 Task: Zoom the drawing page by 100%.
Action: Mouse moved to (197, 67)
Screenshot: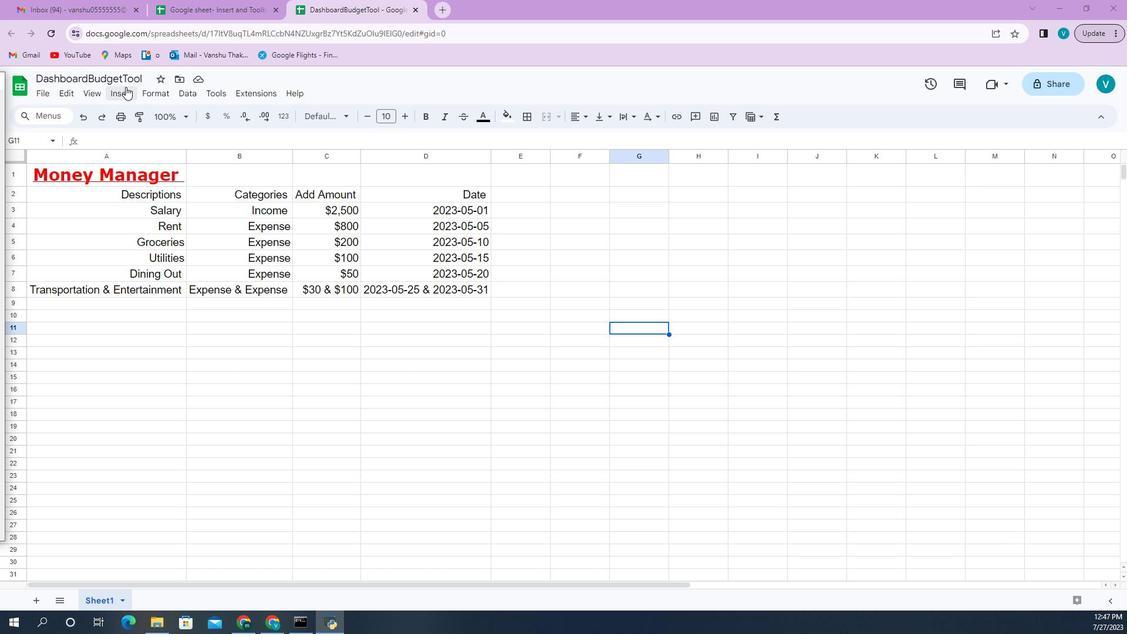 
Action: Mouse pressed left at (197, 67)
Screenshot: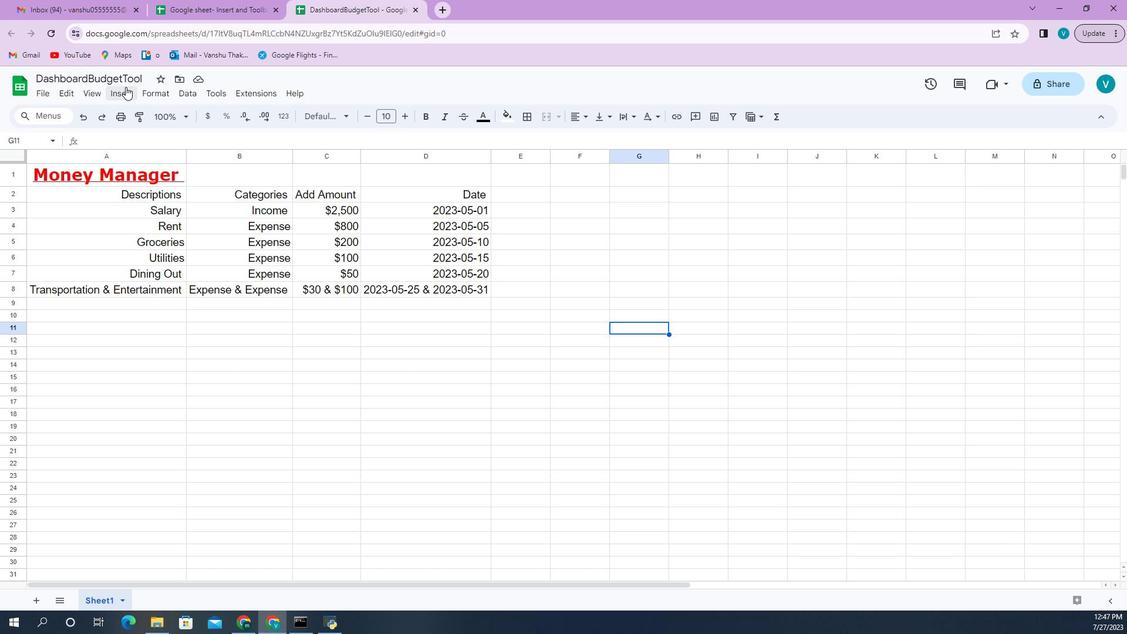 
Action: Mouse moved to (207, 255)
Screenshot: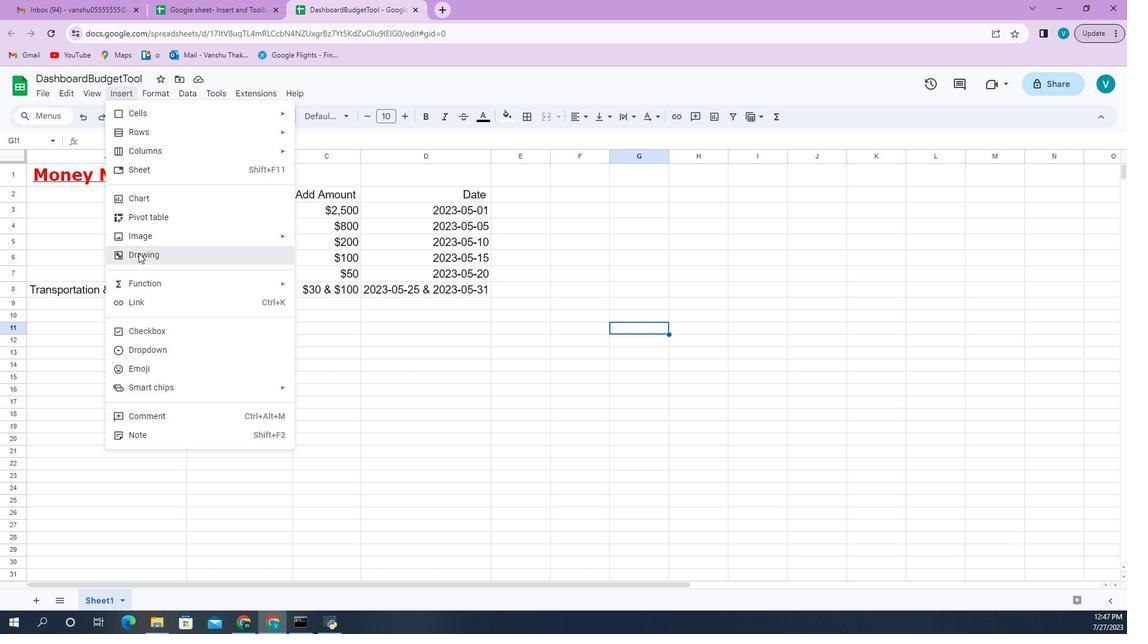 
Action: Mouse pressed left at (207, 255)
Screenshot: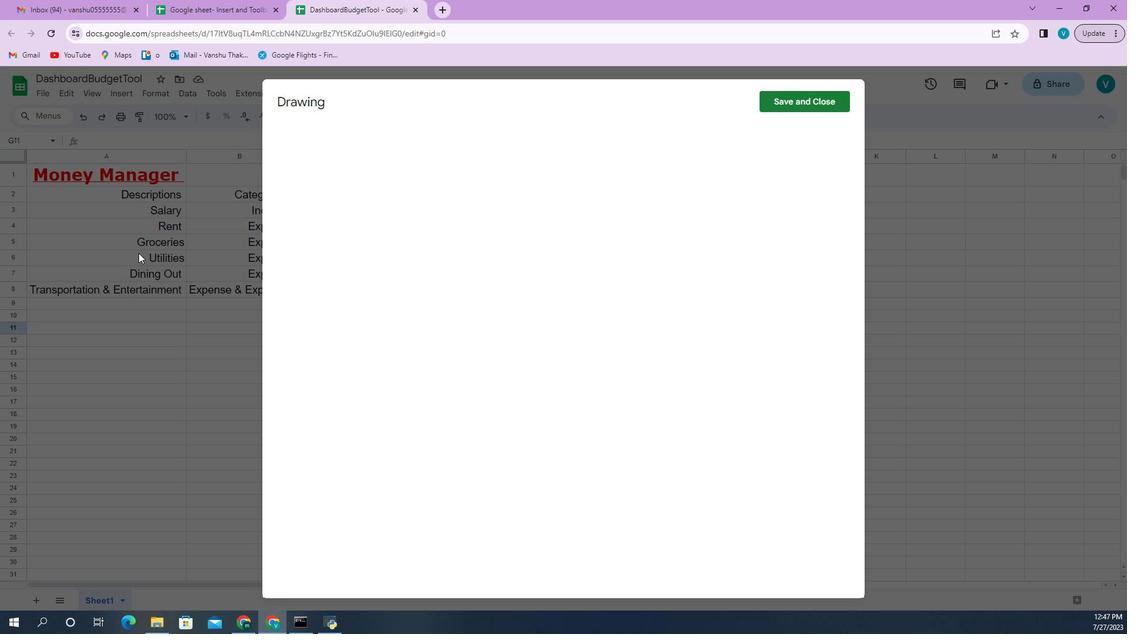 
Action: Mouse moved to (413, 118)
Screenshot: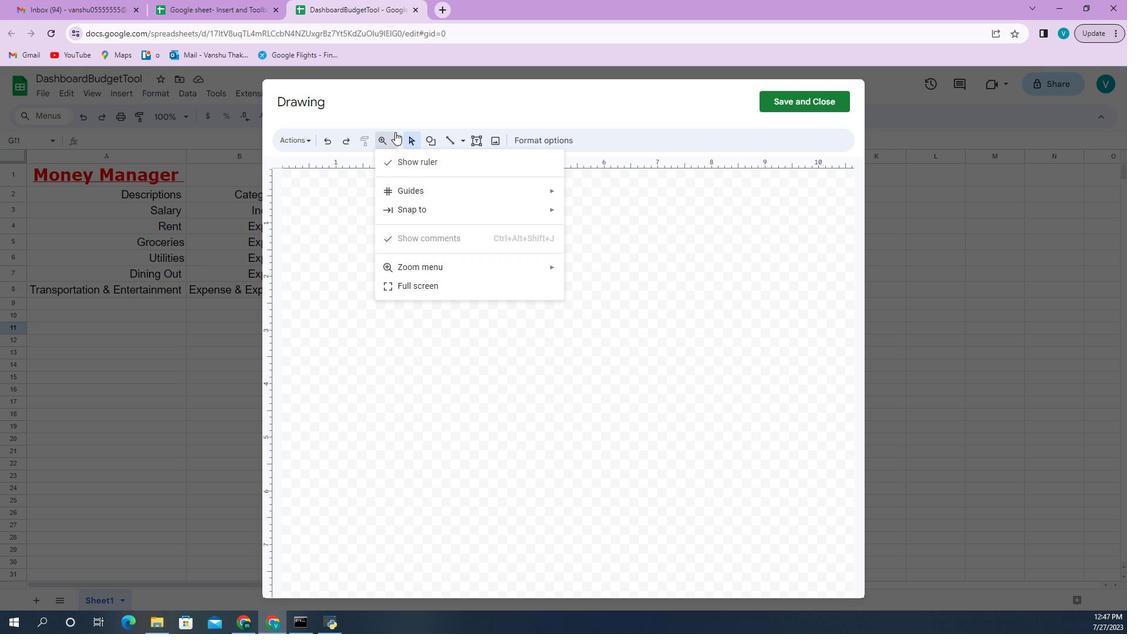 
Action: Mouse pressed left at (413, 118)
Screenshot: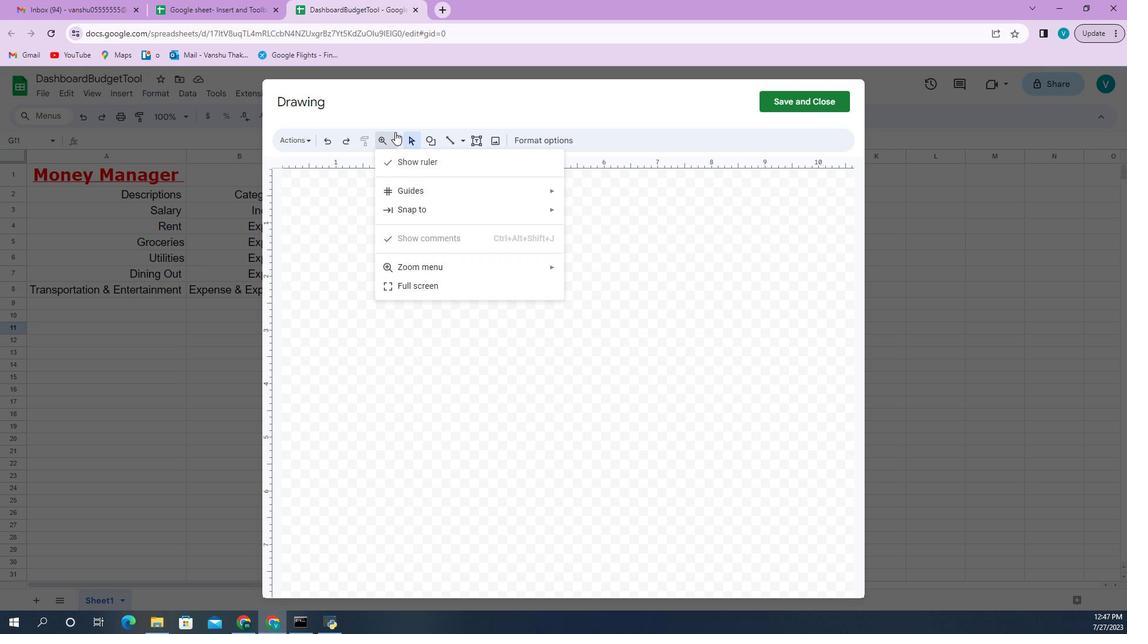 
Action: Mouse moved to (426, 268)
Screenshot: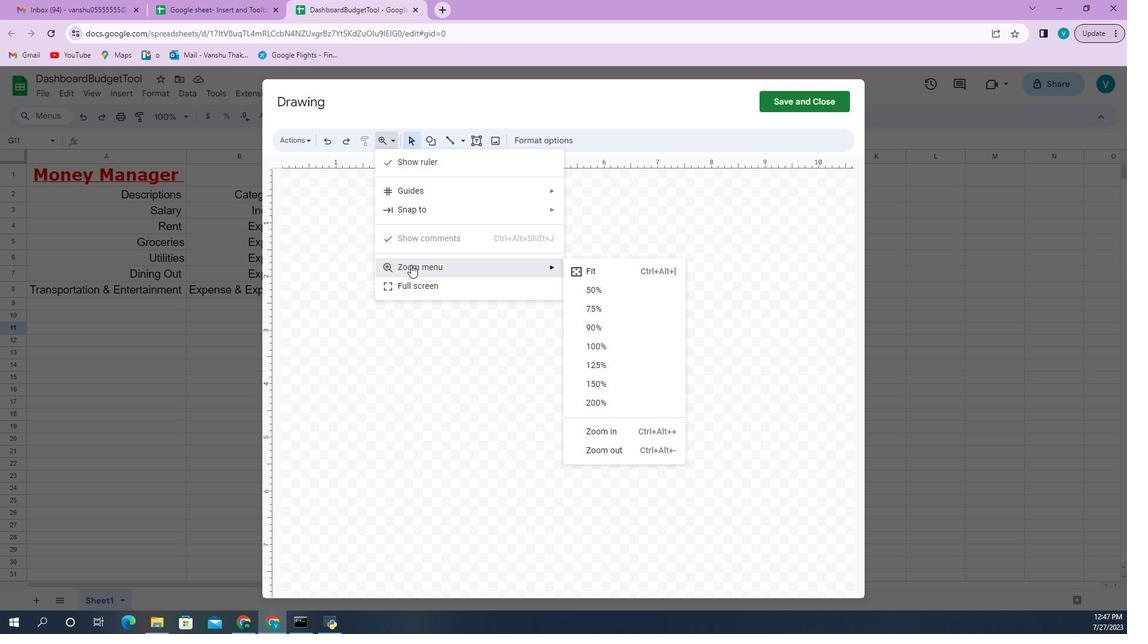 
Action: Mouse pressed left at (426, 268)
Screenshot: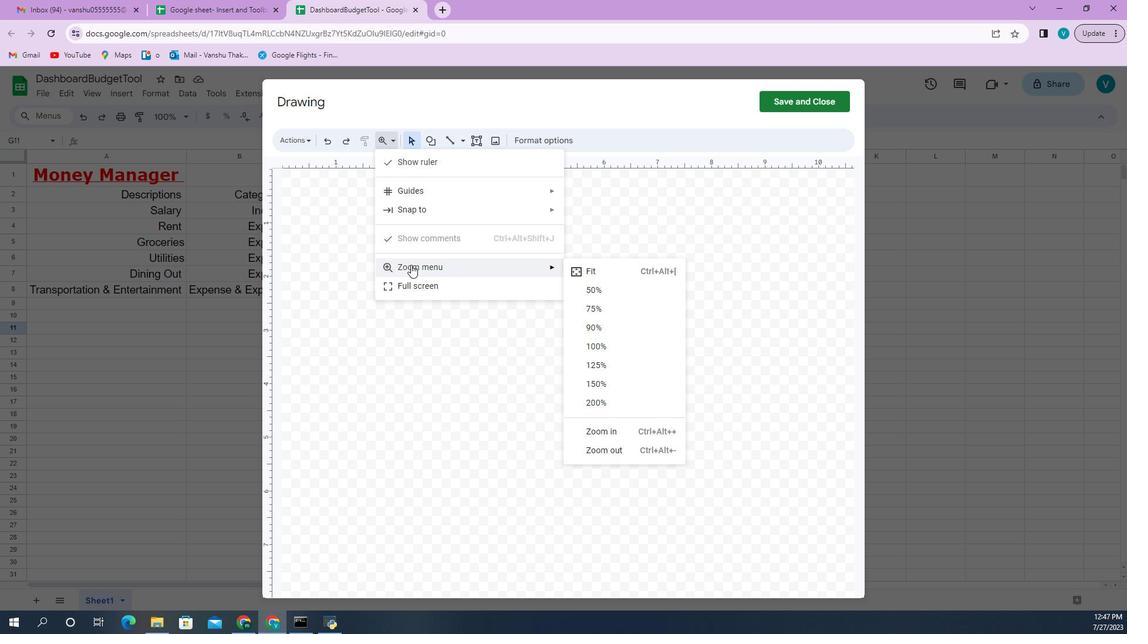 
Action: Mouse moved to (583, 359)
Screenshot: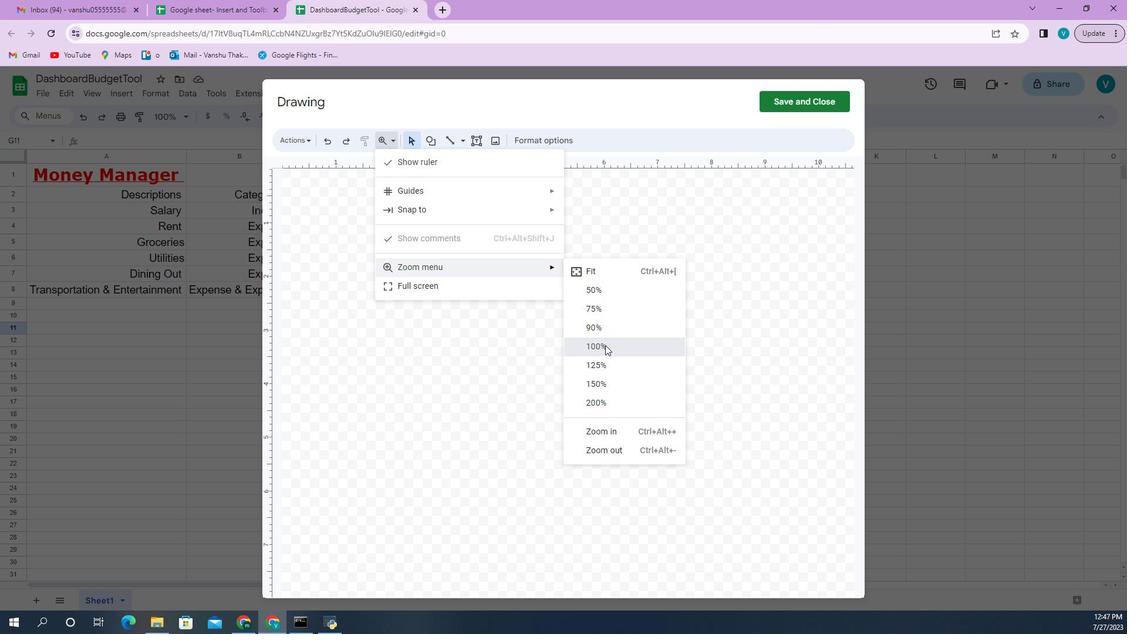 
Action: Mouse pressed left at (583, 359)
Screenshot: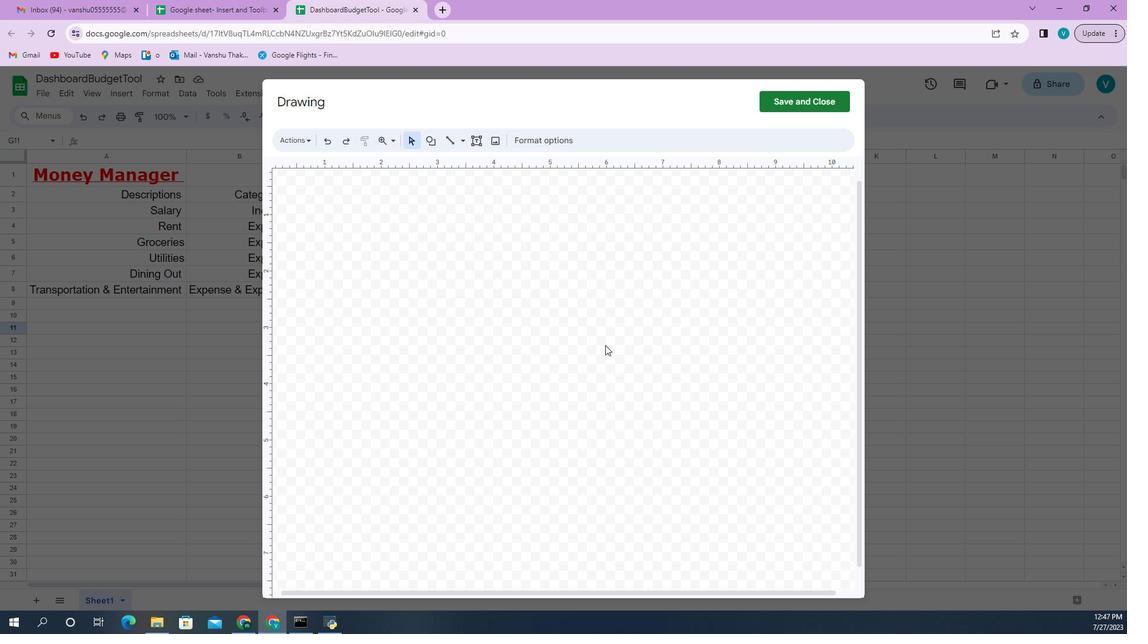 
Action: Mouse moved to (542, 352)
Screenshot: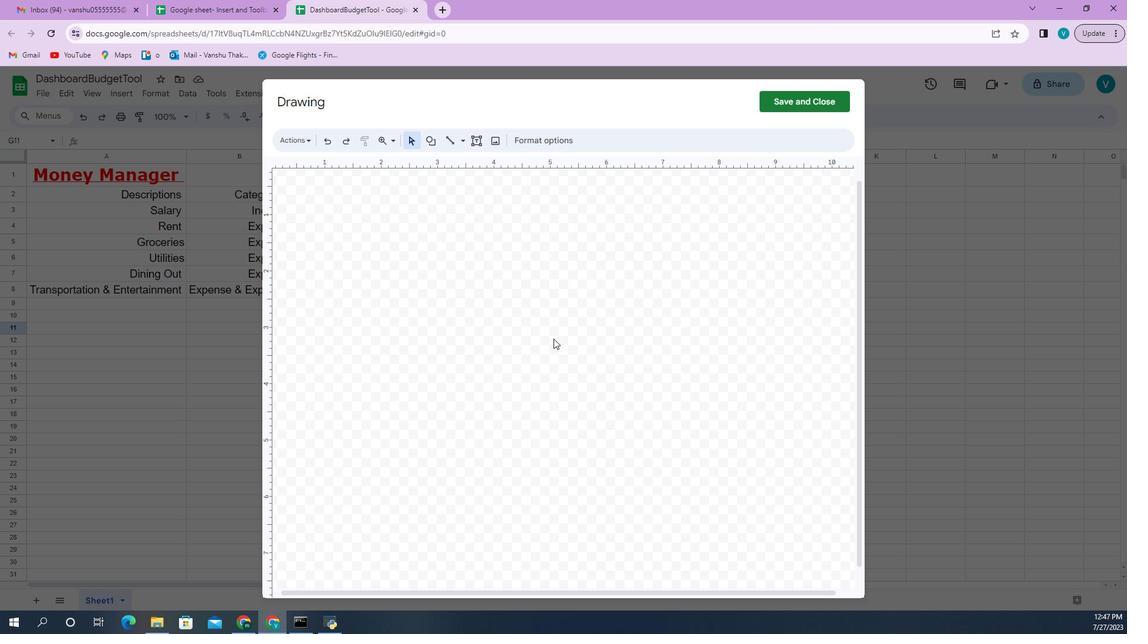 
